 Task: In the  document lyric.epub Use the feature 'and check spelling and grammer' Change font style of header to '24' Select the body of letter and change paragraph spacing to  1.5
Action: Mouse moved to (220, 85)
Screenshot: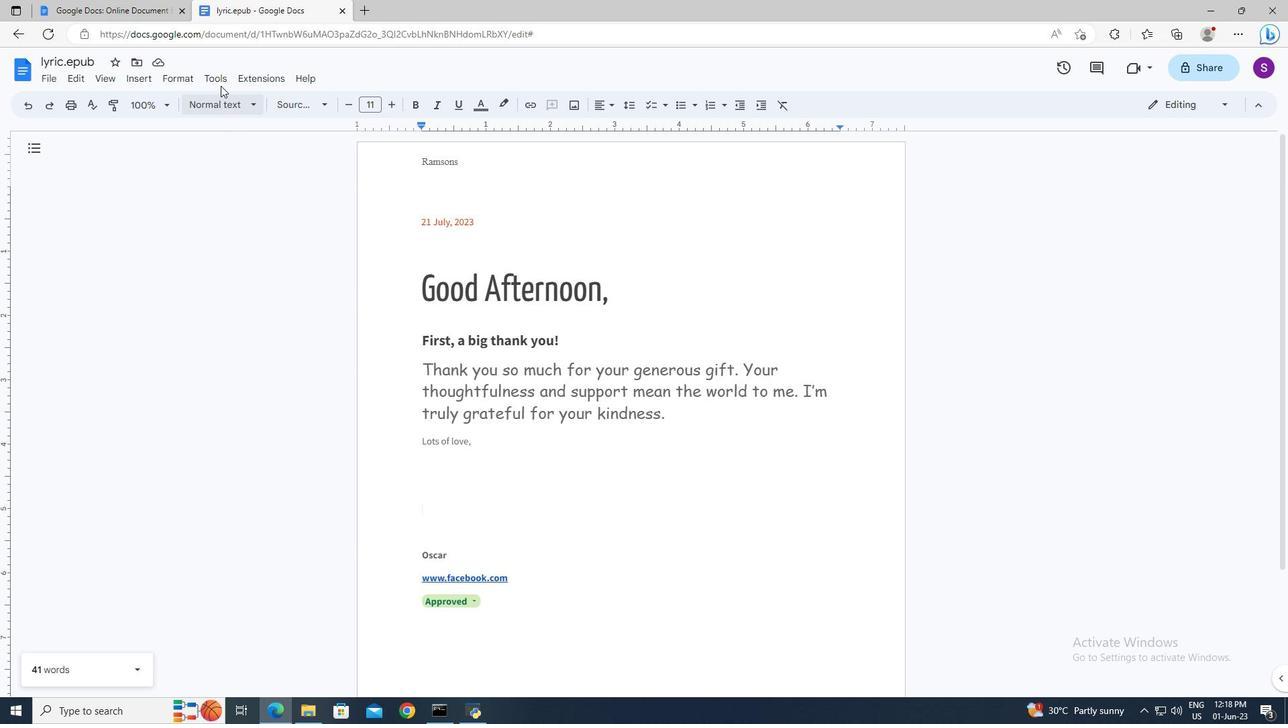 
Action: Mouse pressed left at (220, 85)
Screenshot: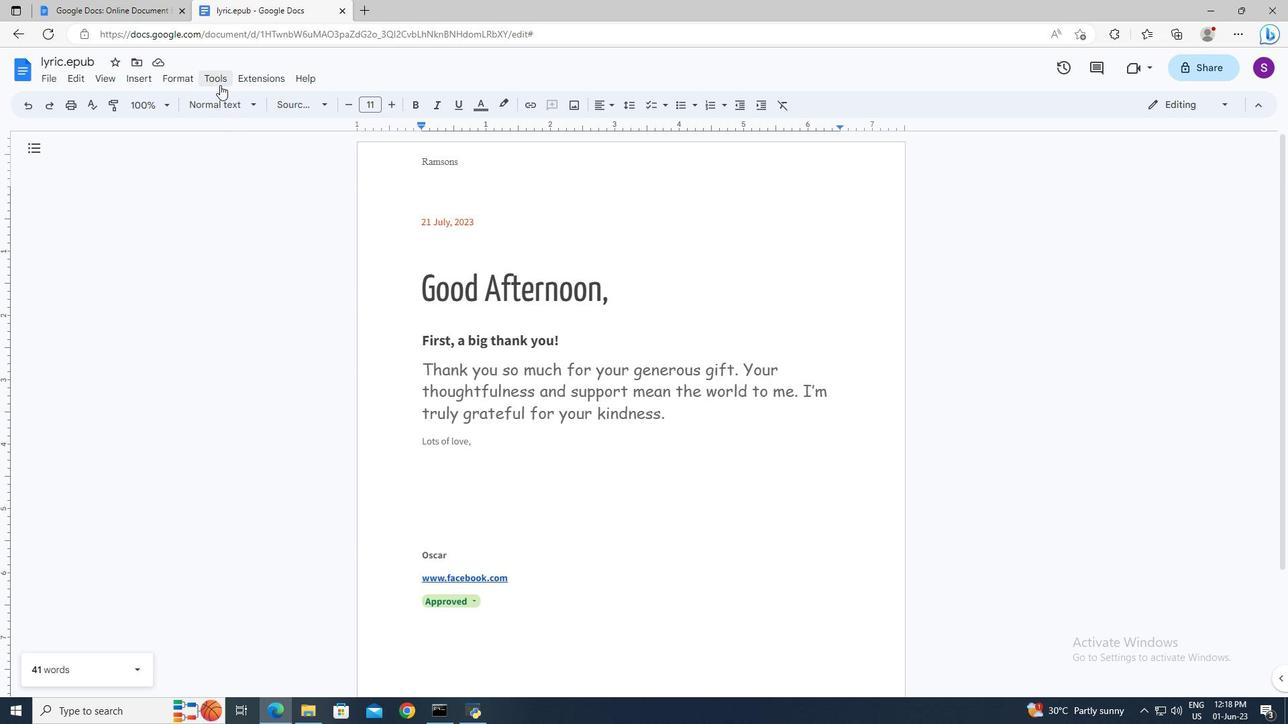 
Action: Mouse moved to (473, 104)
Screenshot: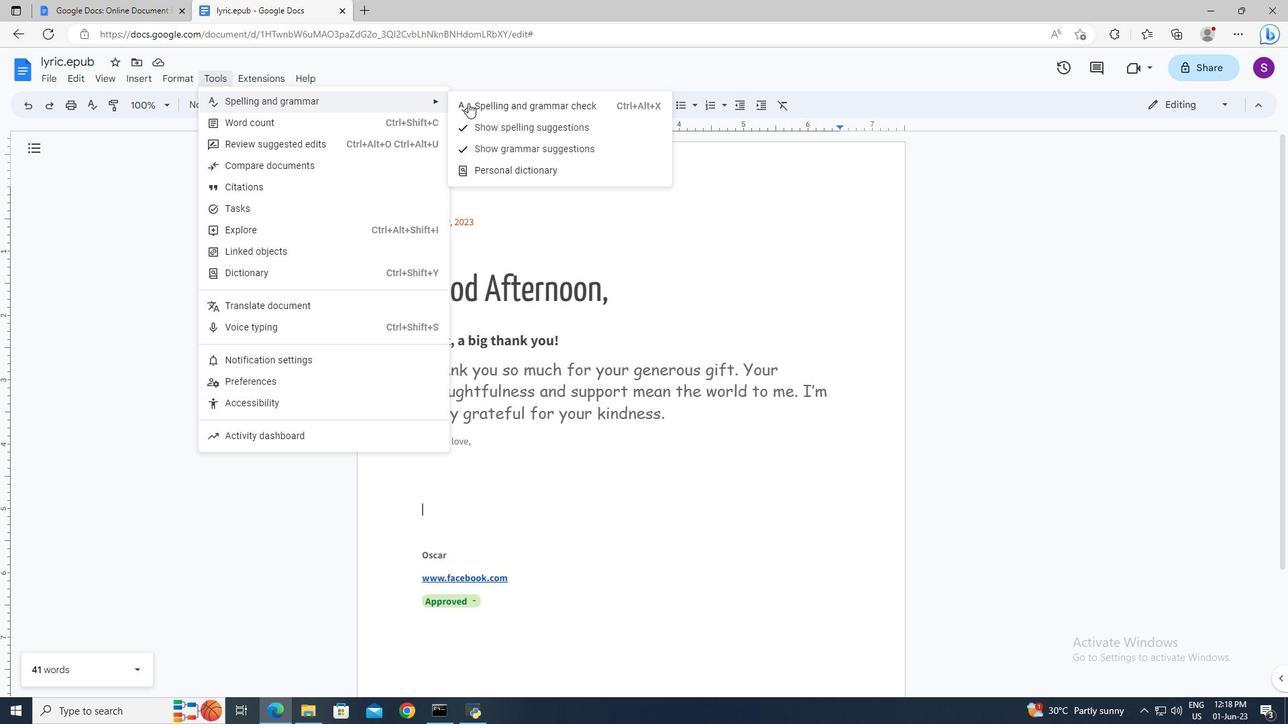 
Action: Mouse pressed left at (473, 104)
Screenshot: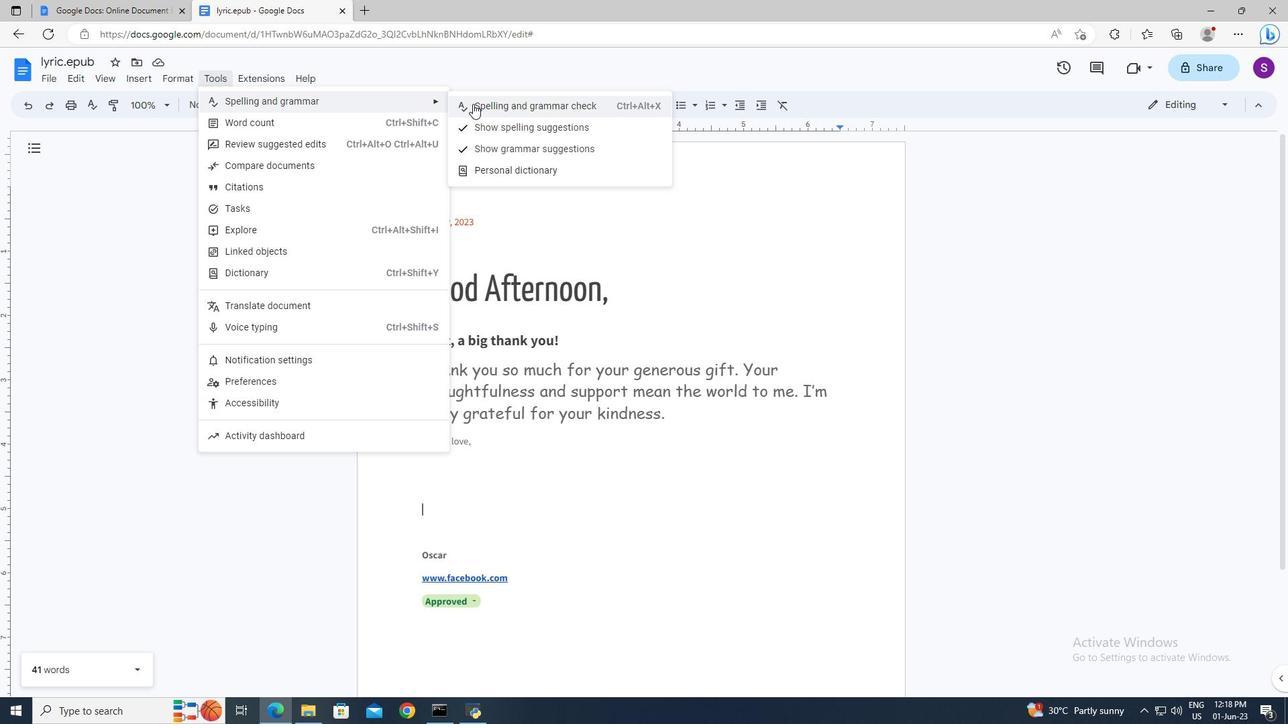 
Action: Mouse moved to (483, 170)
Screenshot: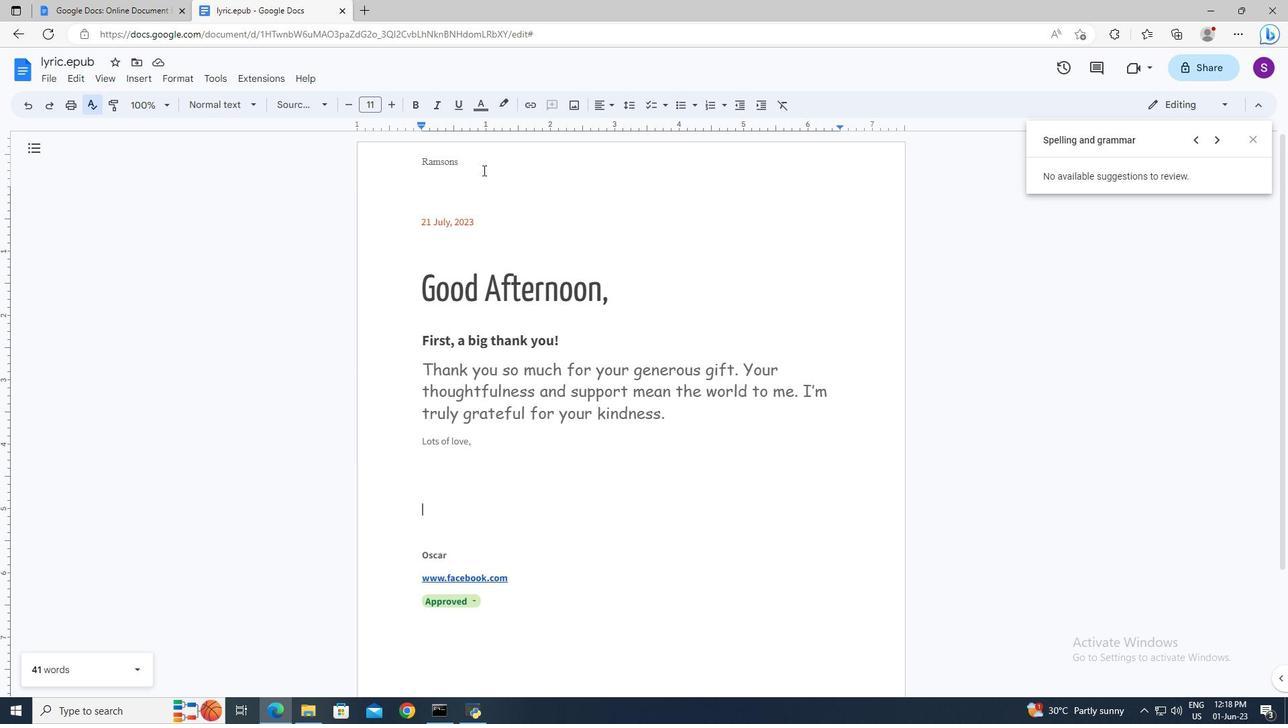 
Action: Mouse pressed left at (483, 170)
Screenshot: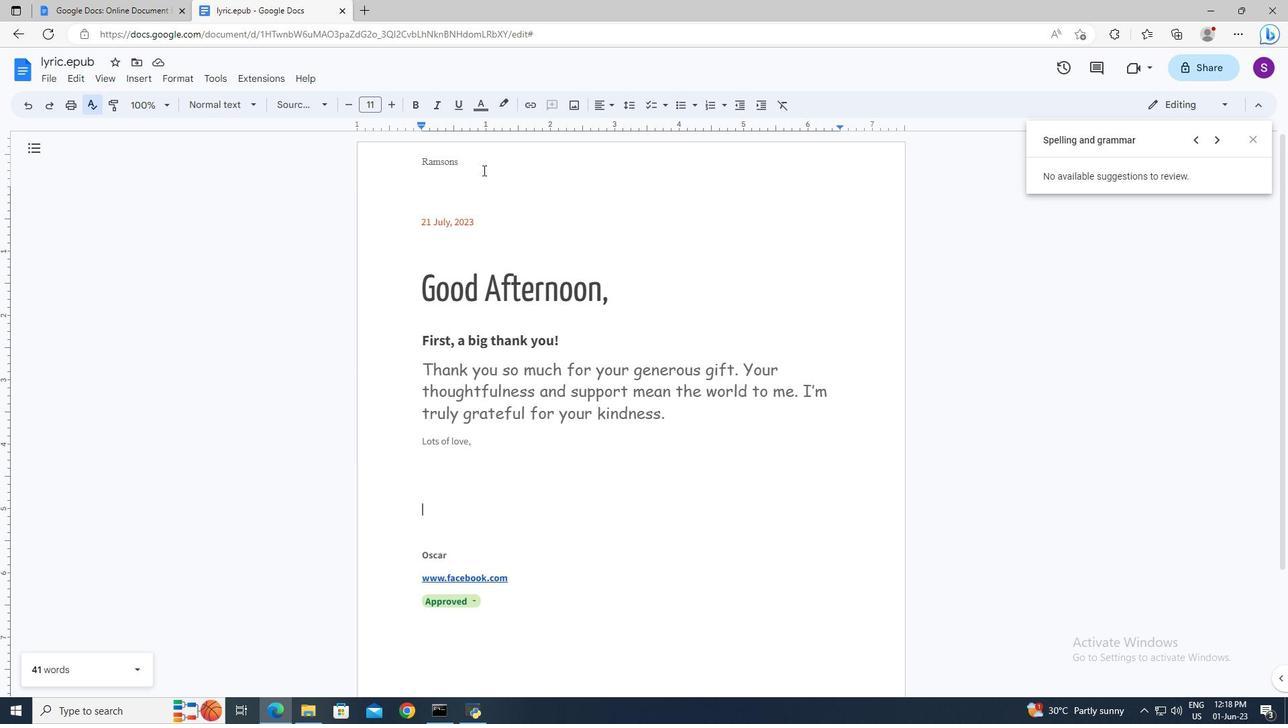 
Action: Mouse moved to (483, 163)
Screenshot: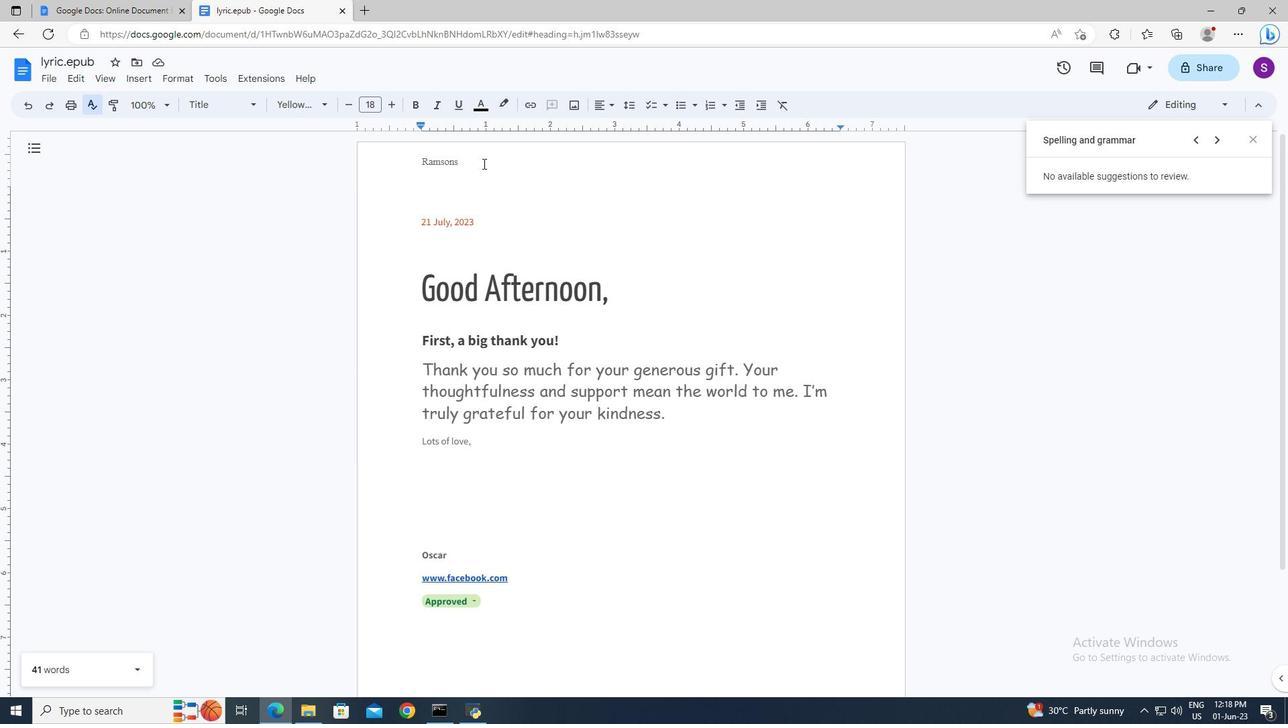 
Action: Mouse pressed left at (483, 163)
Screenshot: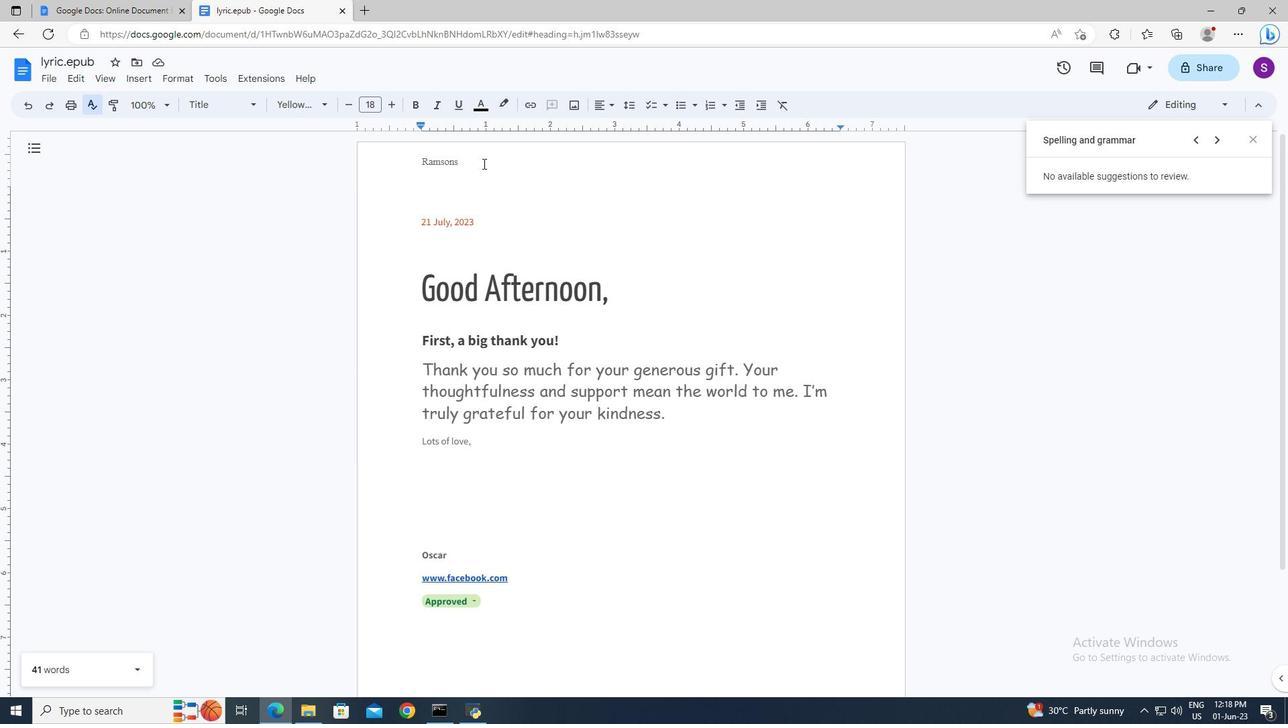 
Action: Mouse pressed left at (483, 163)
Screenshot: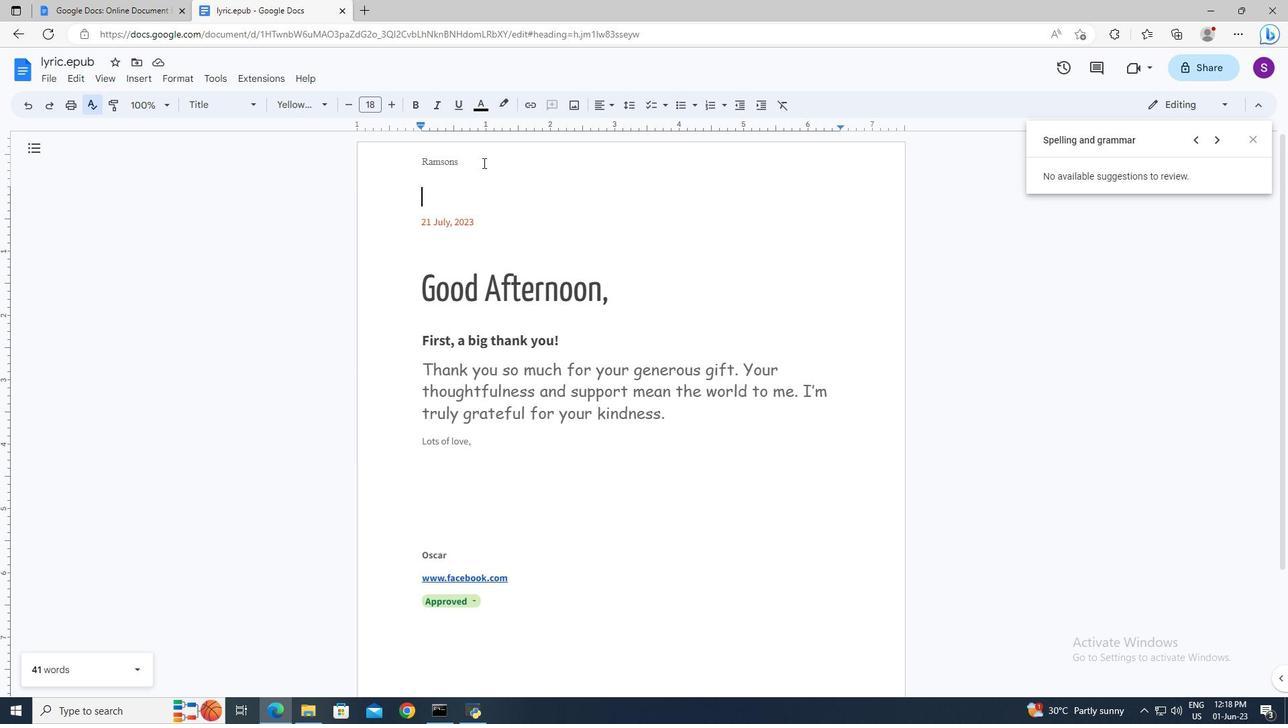 
Action: Key pressed <Key.shift><Key.up>
Screenshot: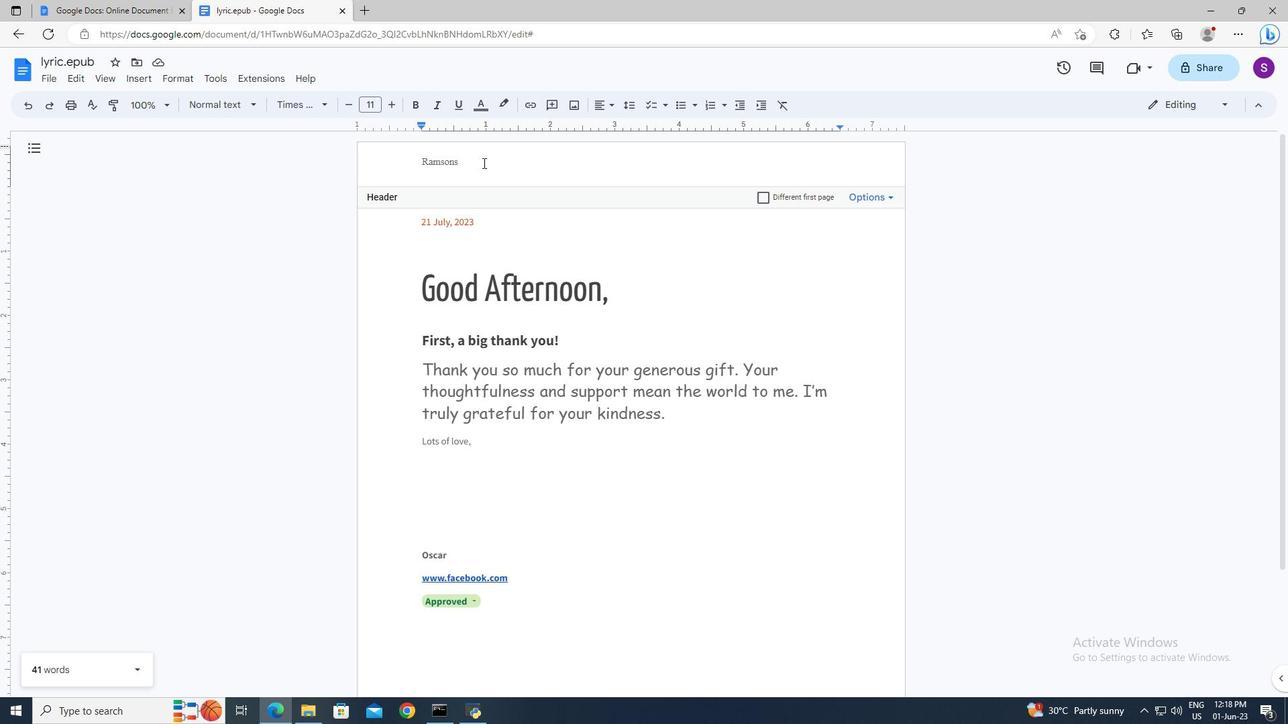 
Action: Mouse moved to (377, 107)
Screenshot: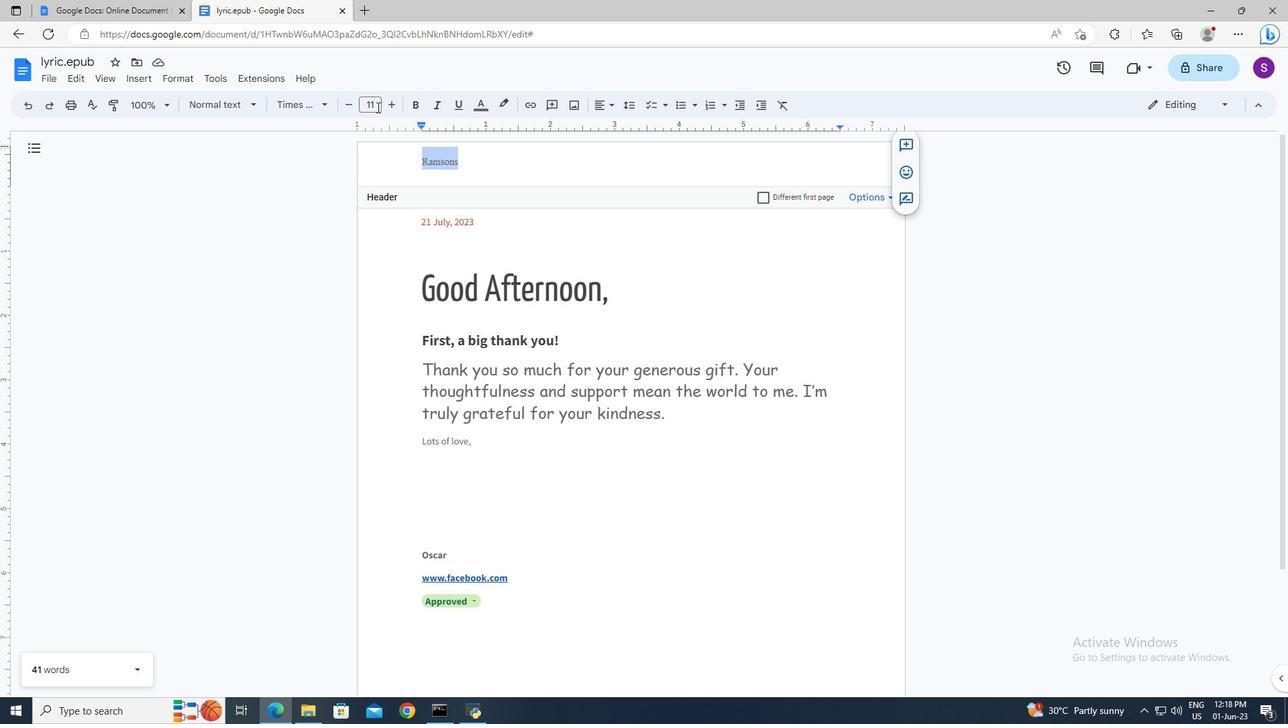 
Action: Mouse pressed left at (377, 107)
Screenshot: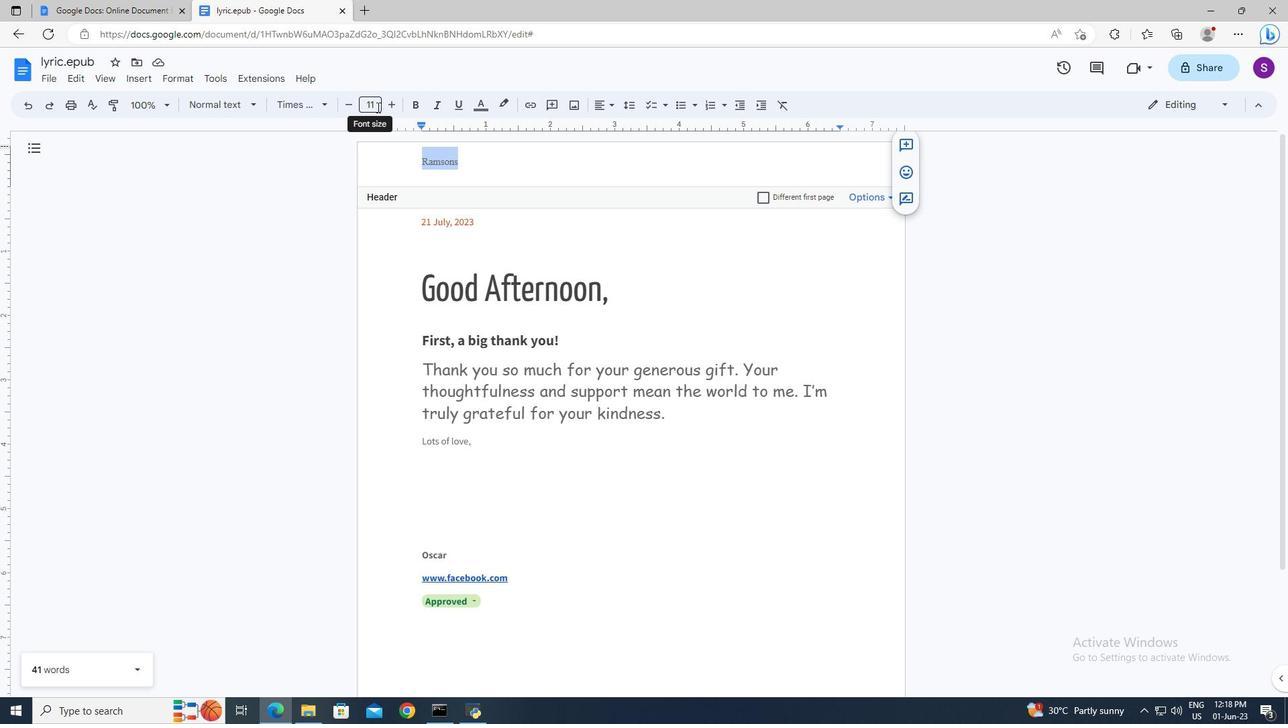 
Action: Key pressed 24<Key.enter>
Screenshot: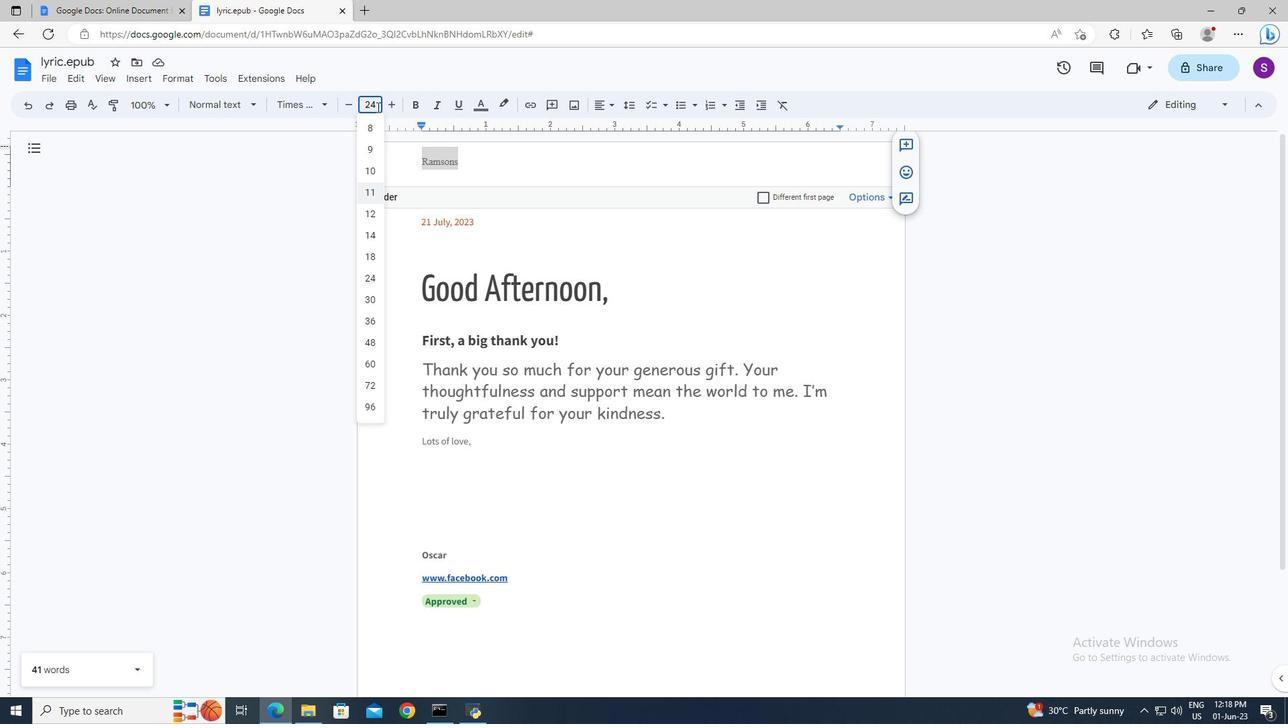 
Action: Mouse moved to (416, 373)
Screenshot: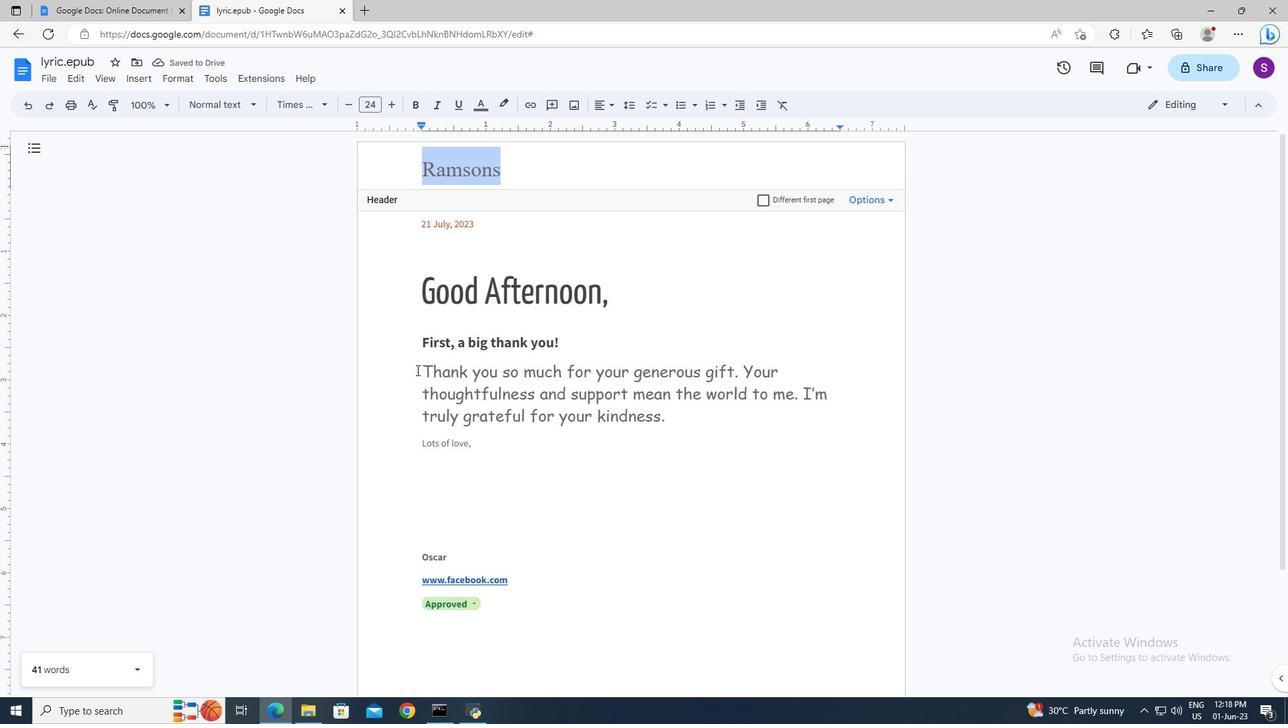 
Action: Mouse pressed left at (416, 373)
Screenshot: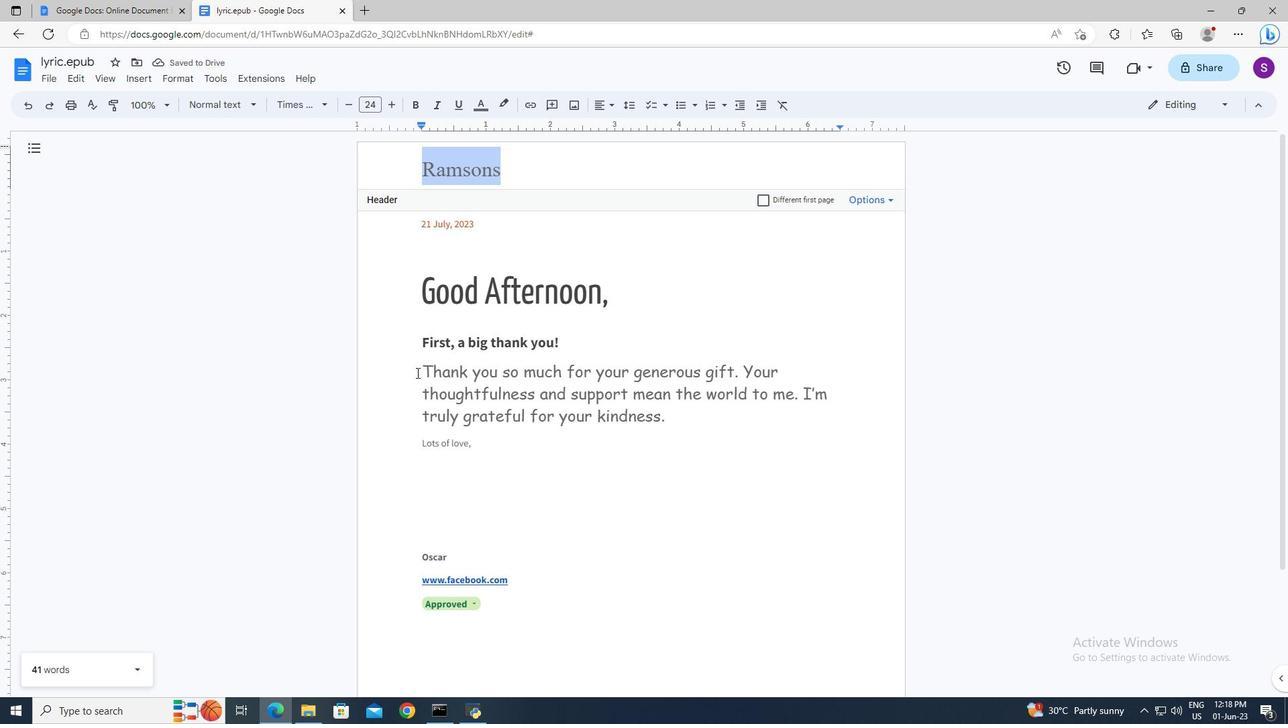 
Action: Key pressed <Key.shift><Key.down>
Screenshot: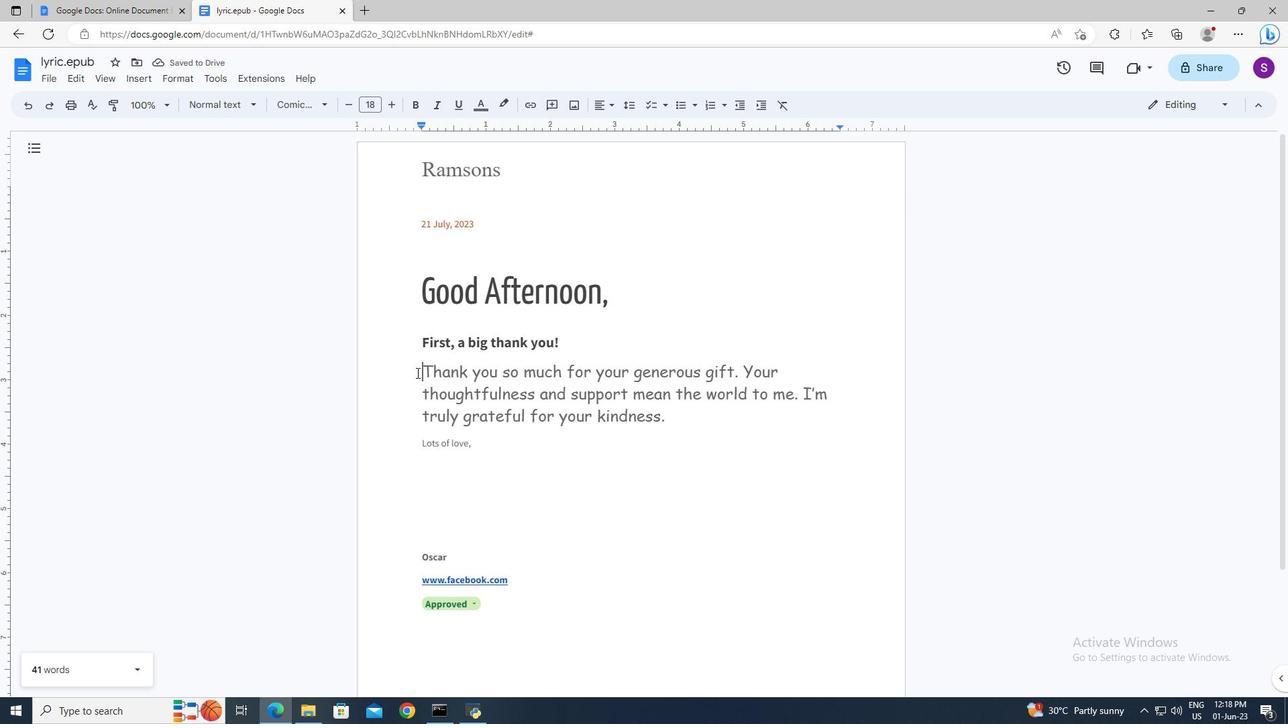 
Action: Mouse moved to (625, 110)
Screenshot: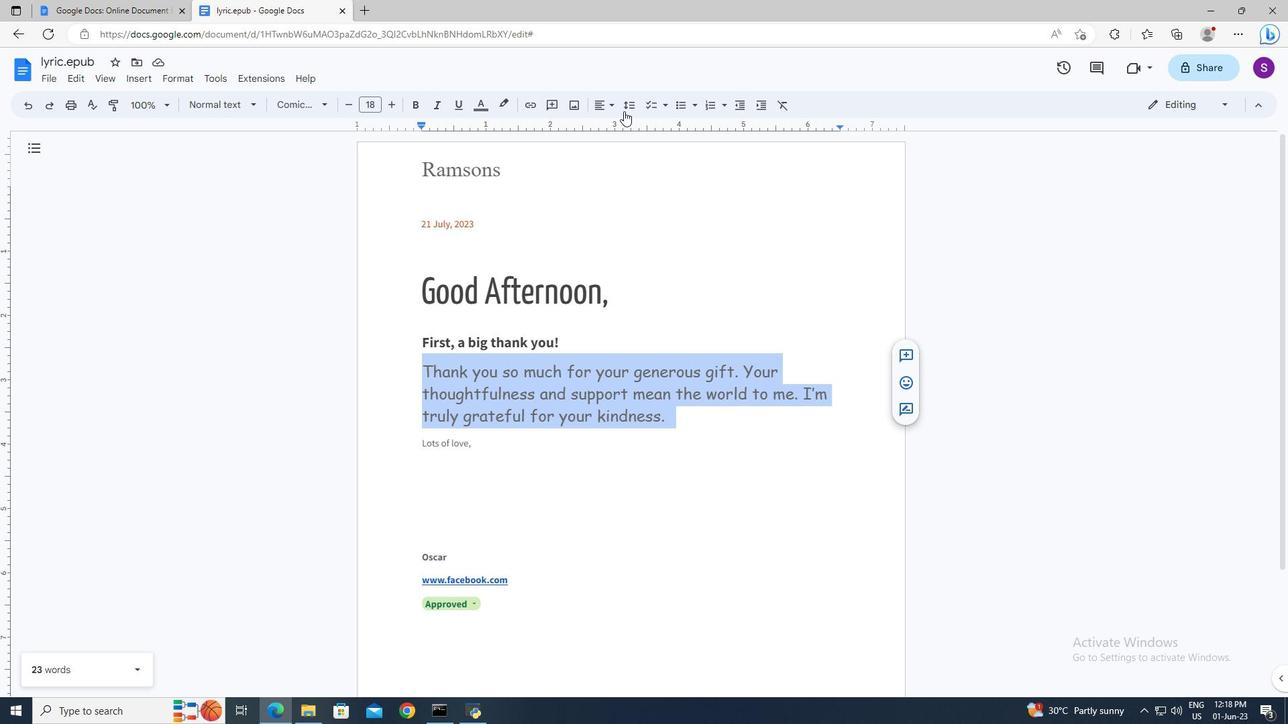 
Action: Mouse pressed left at (625, 110)
Screenshot: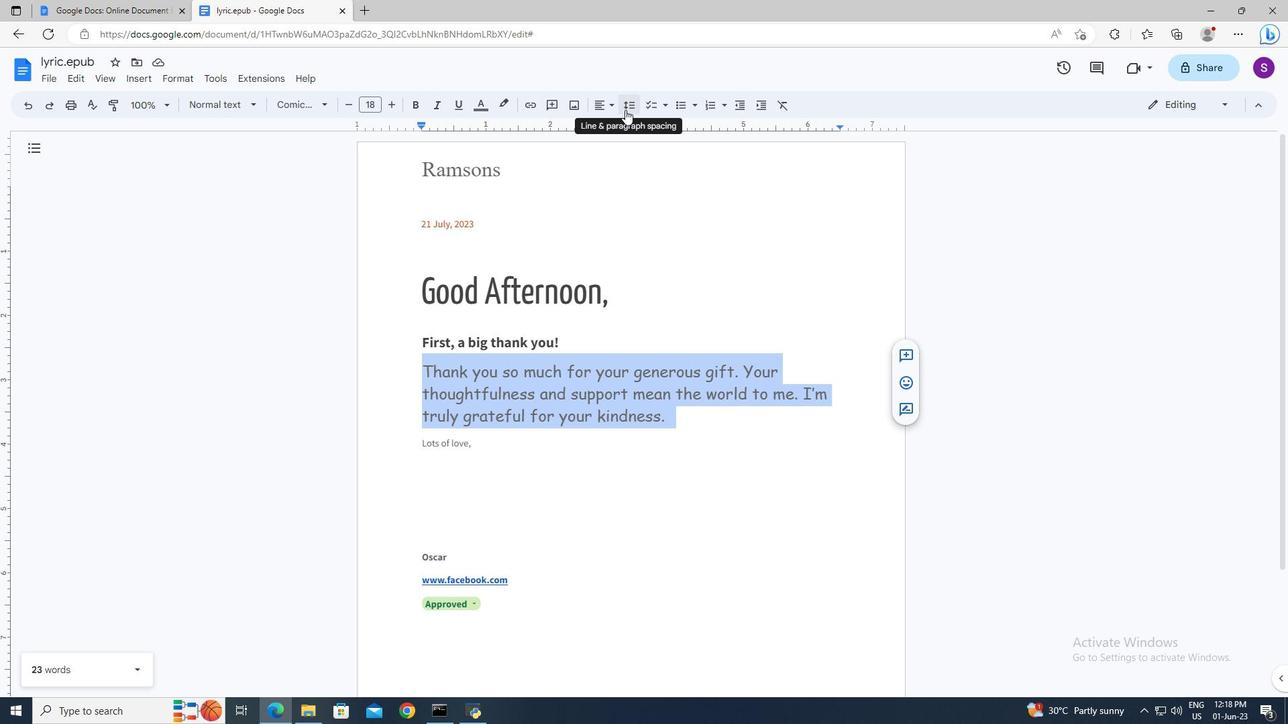 
Action: Mouse moved to (637, 182)
Screenshot: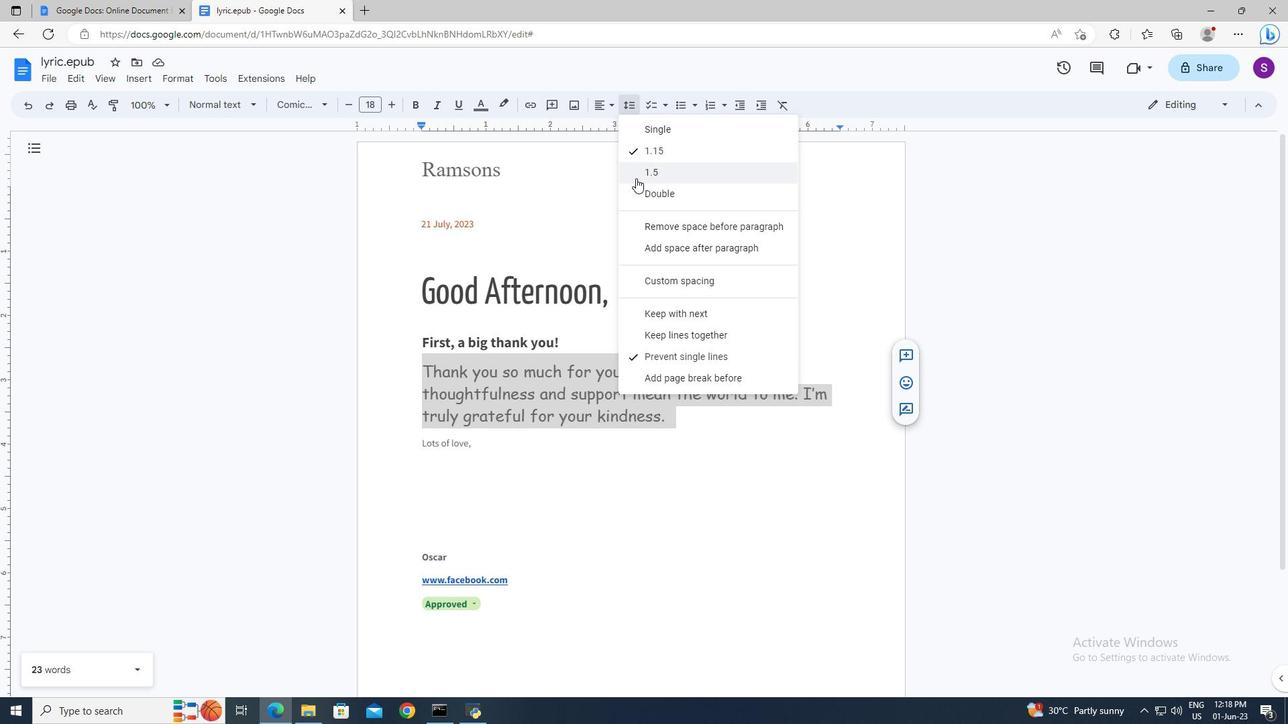 
Action: Mouse pressed left at (637, 182)
Screenshot: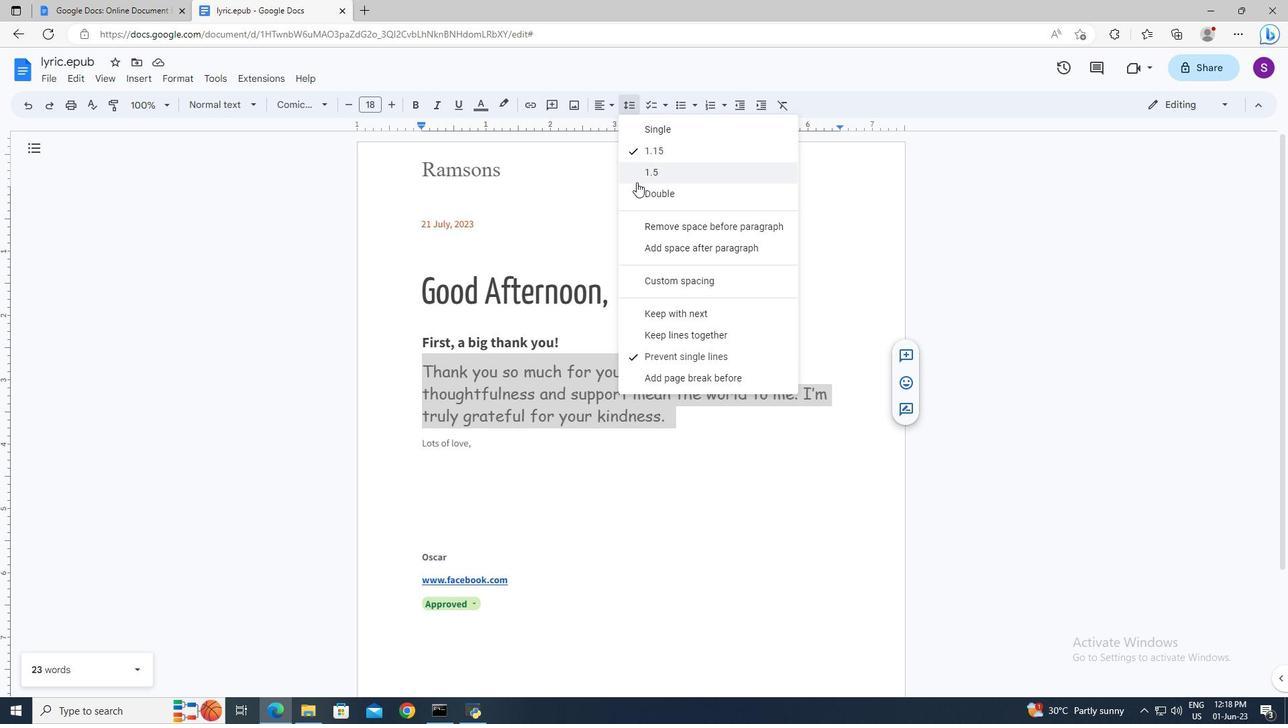 
Action: Mouse moved to (677, 424)
Screenshot: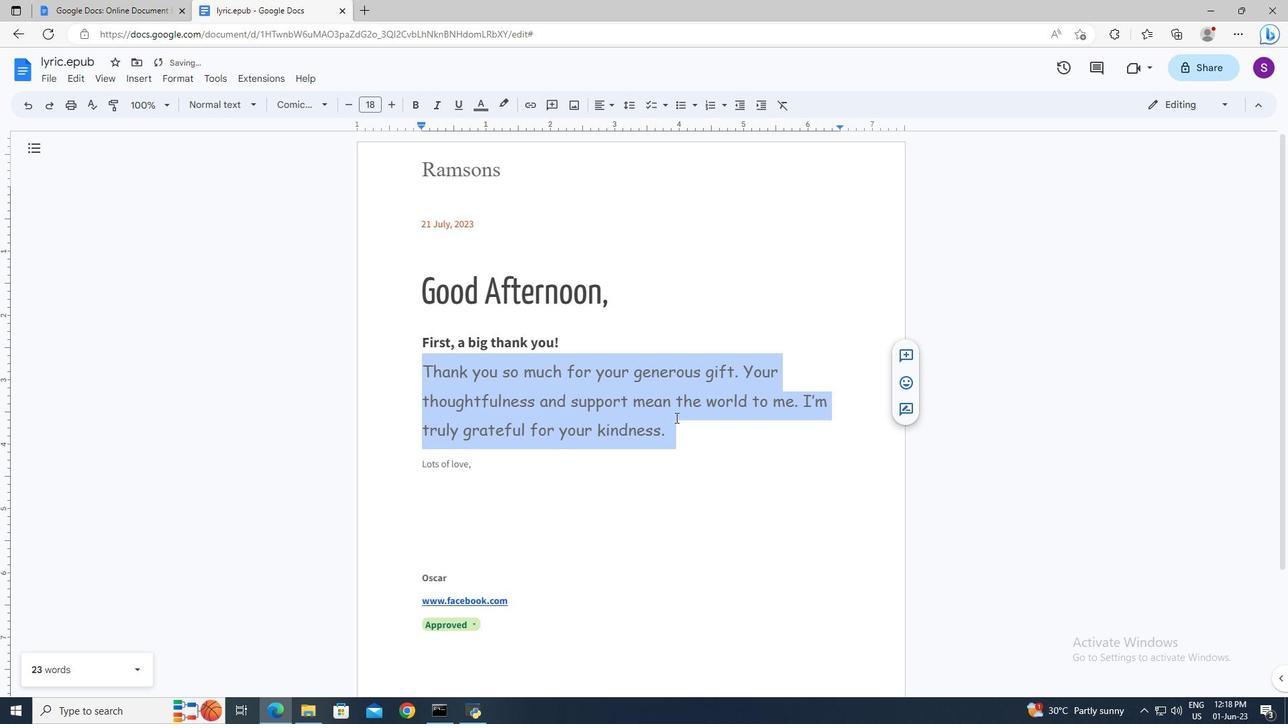 
Action: Mouse pressed left at (677, 424)
Screenshot: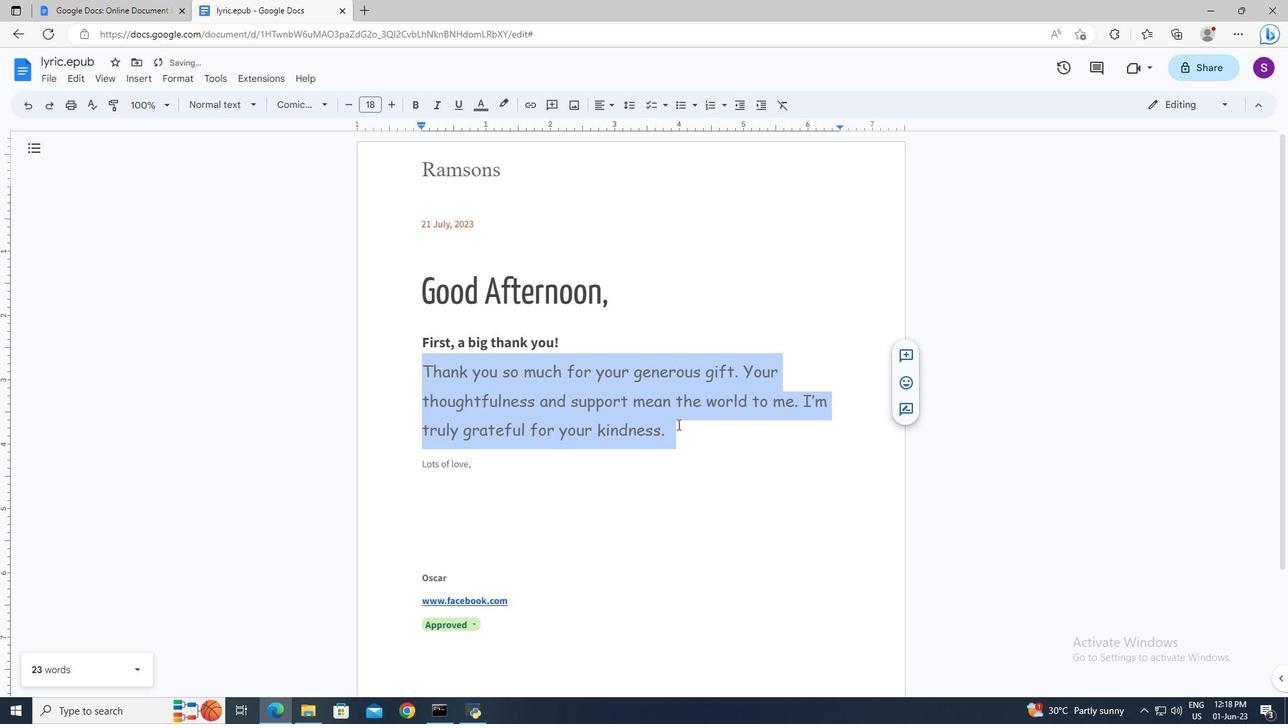 
